 Task: Verify your Microsoft account security info and check the Help section for troubleshooting.
Action: Mouse moved to (243, 30)
Screenshot: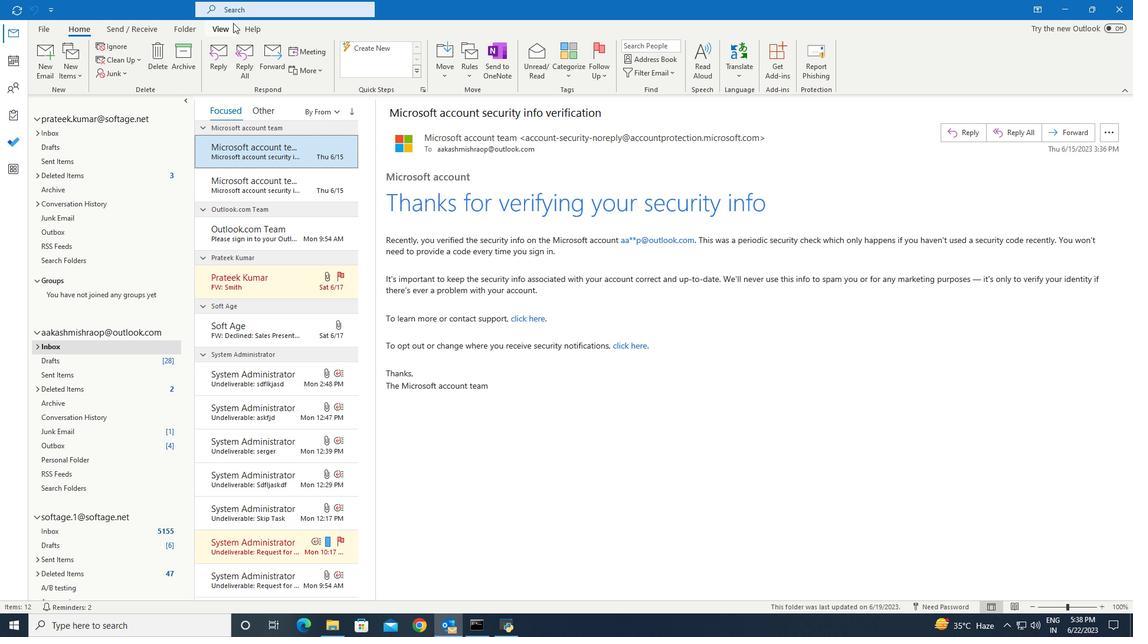 
Action: Mouse pressed left at (243, 30)
Screenshot: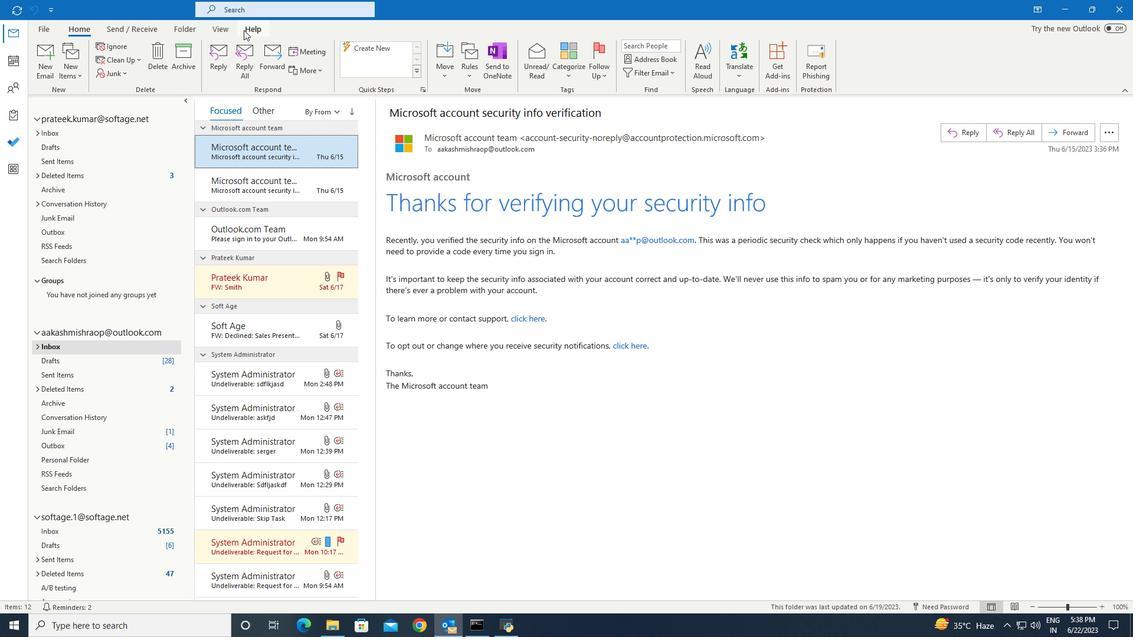 
Action: Mouse moved to (48, 52)
Screenshot: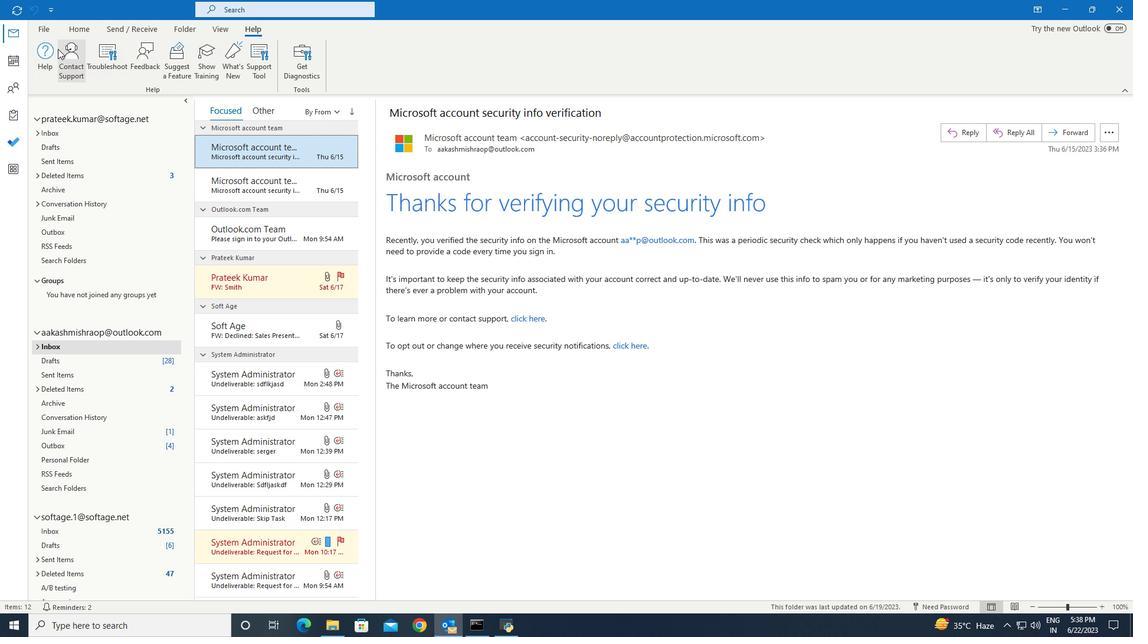 
Action: Mouse pressed left at (48, 52)
Screenshot: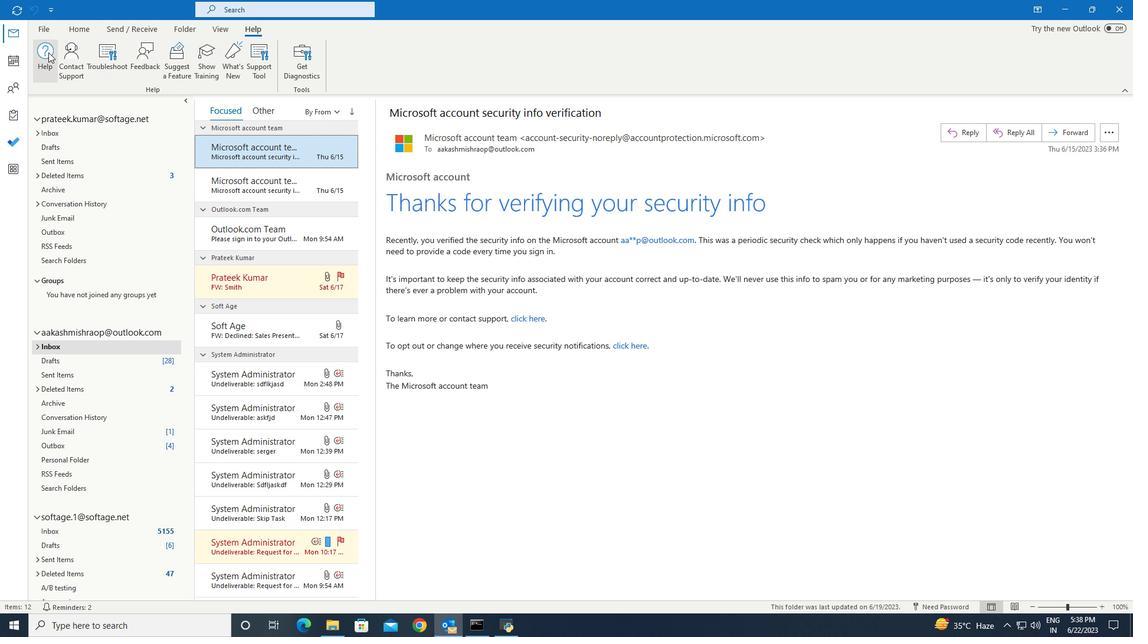 
Action: Mouse moved to (930, 297)
Screenshot: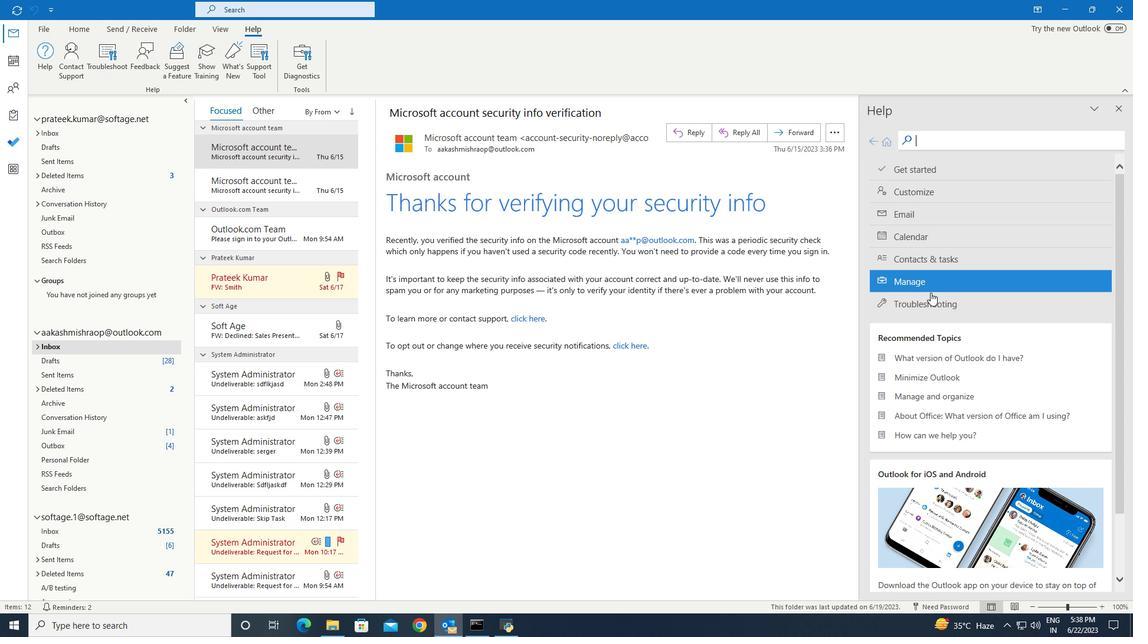 
Action: Mouse pressed left at (930, 297)
Screenshot: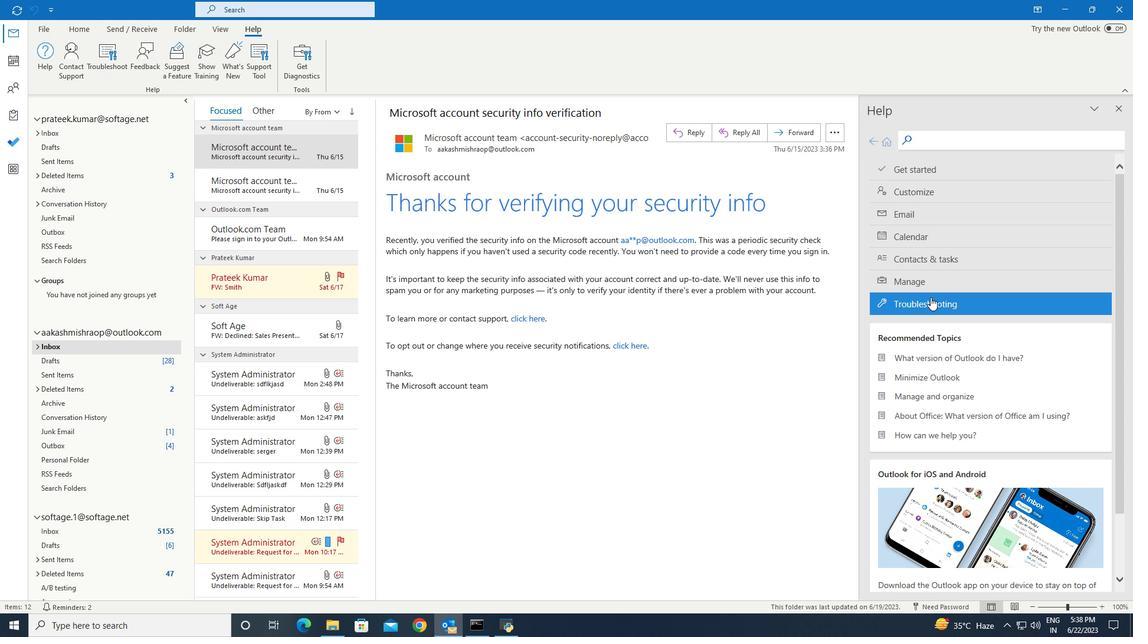 
Action: Mouse pressed left at (930, 297)
Screenshot: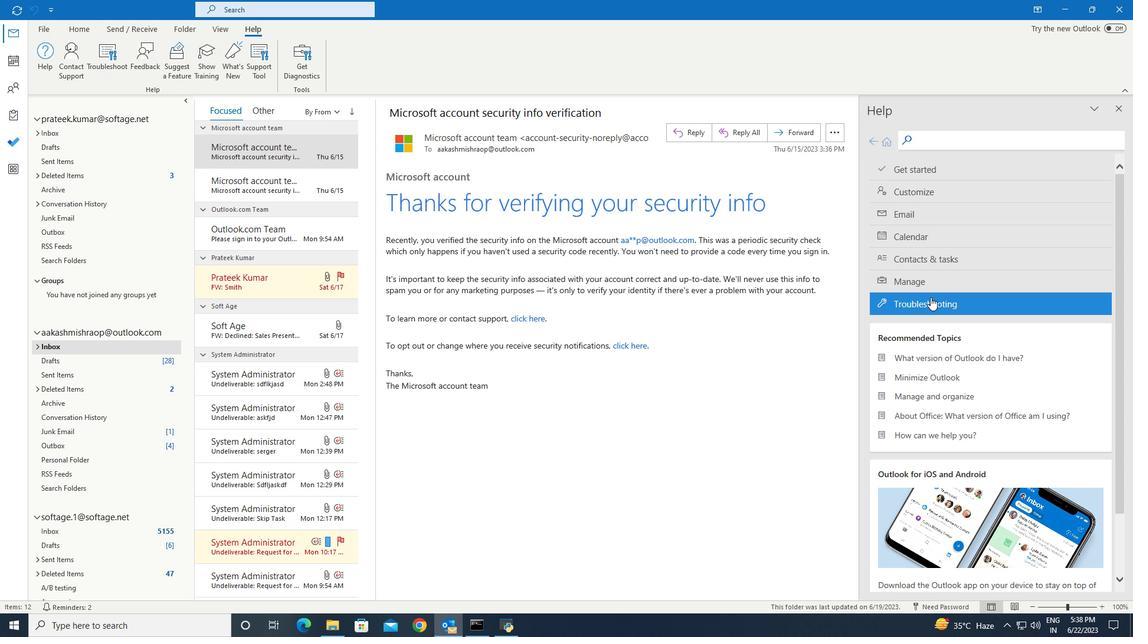
Action: Mouse moved to (929, 301)
Screenshot: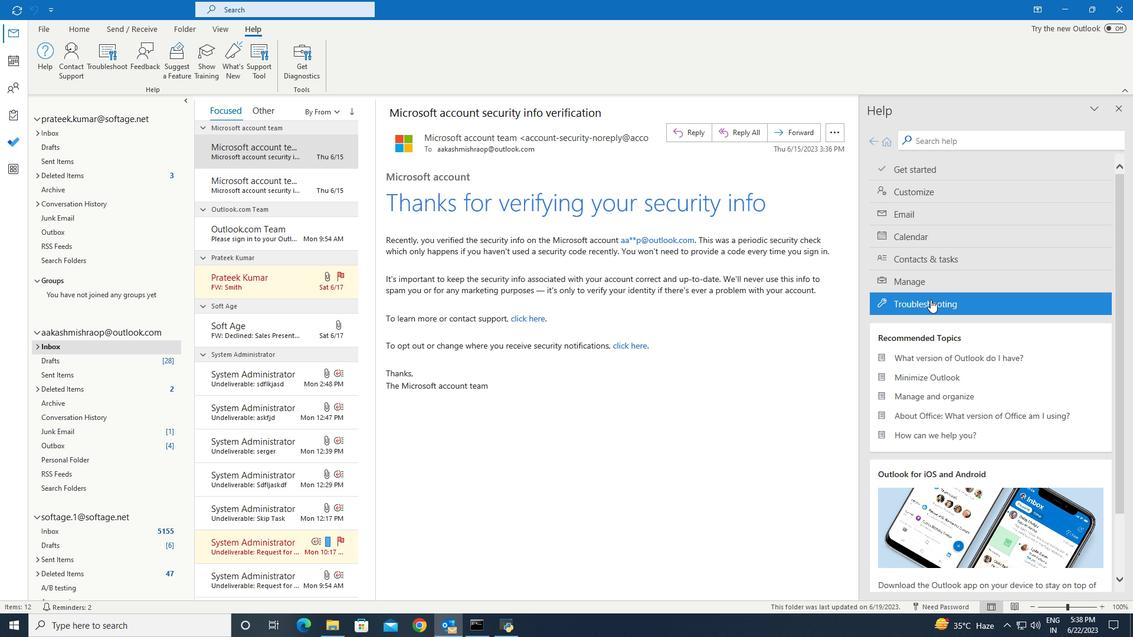 
Action: Mouse pressed left at (929, 301)
Screenshot: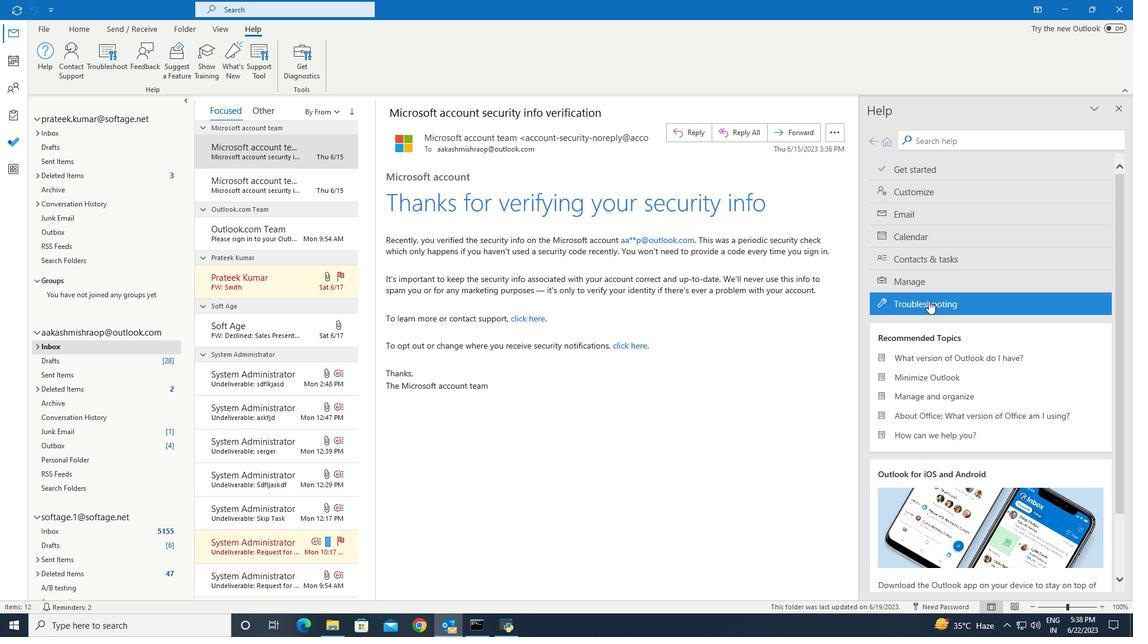 
Action: Mouse moved to (927, 302)
Screenshot: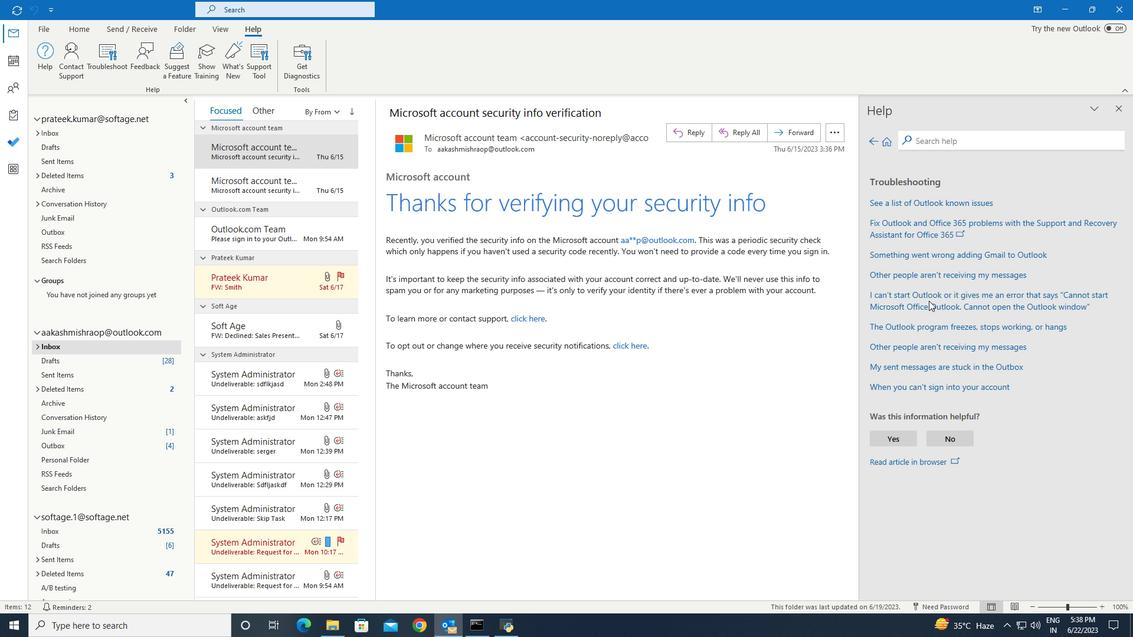 
